 Task: In the  document instruction.docx Use the feature 'and check spelling and grammer' Select the body of letter and change paragraph spacing to  '1.5'Select the word  Good Afternoon and change font size to  25
Action: Mouse moved to (234, 81)
Screenshot: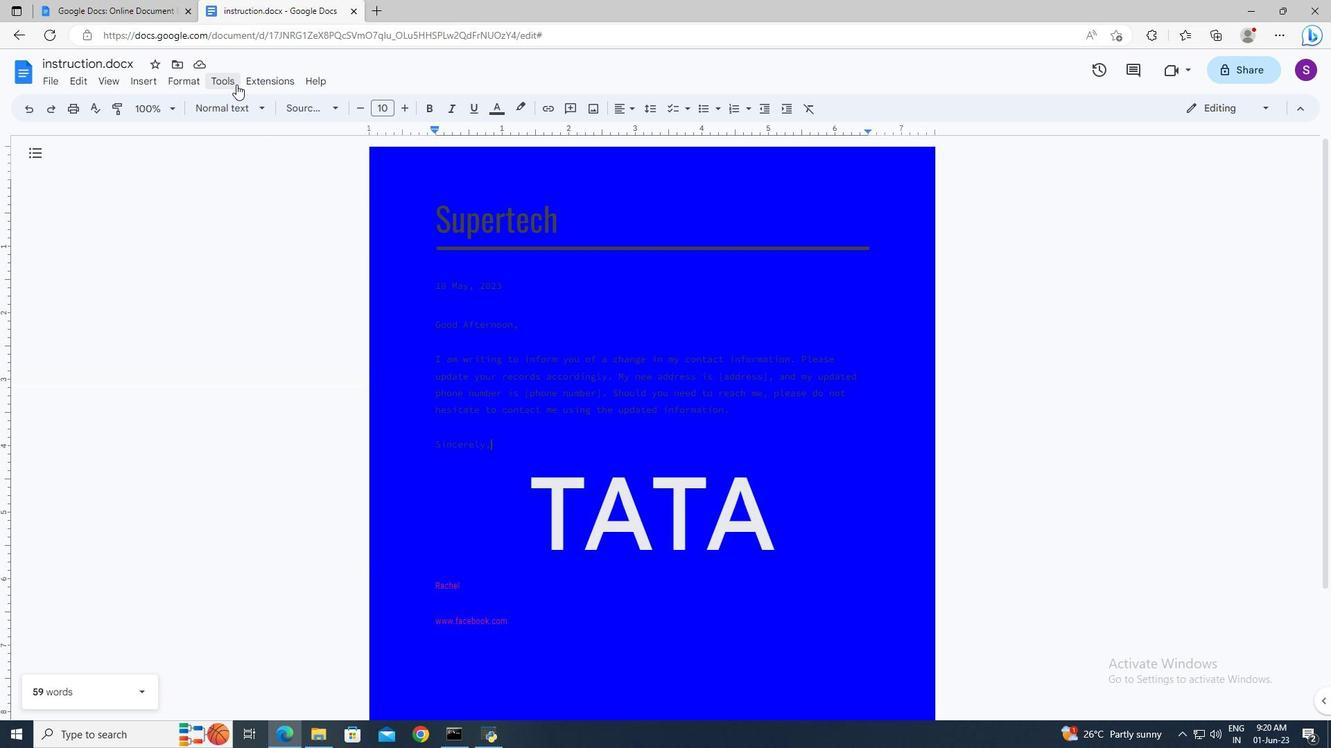 
Action: Mouse pressed left at (234, 81)
Screenshot: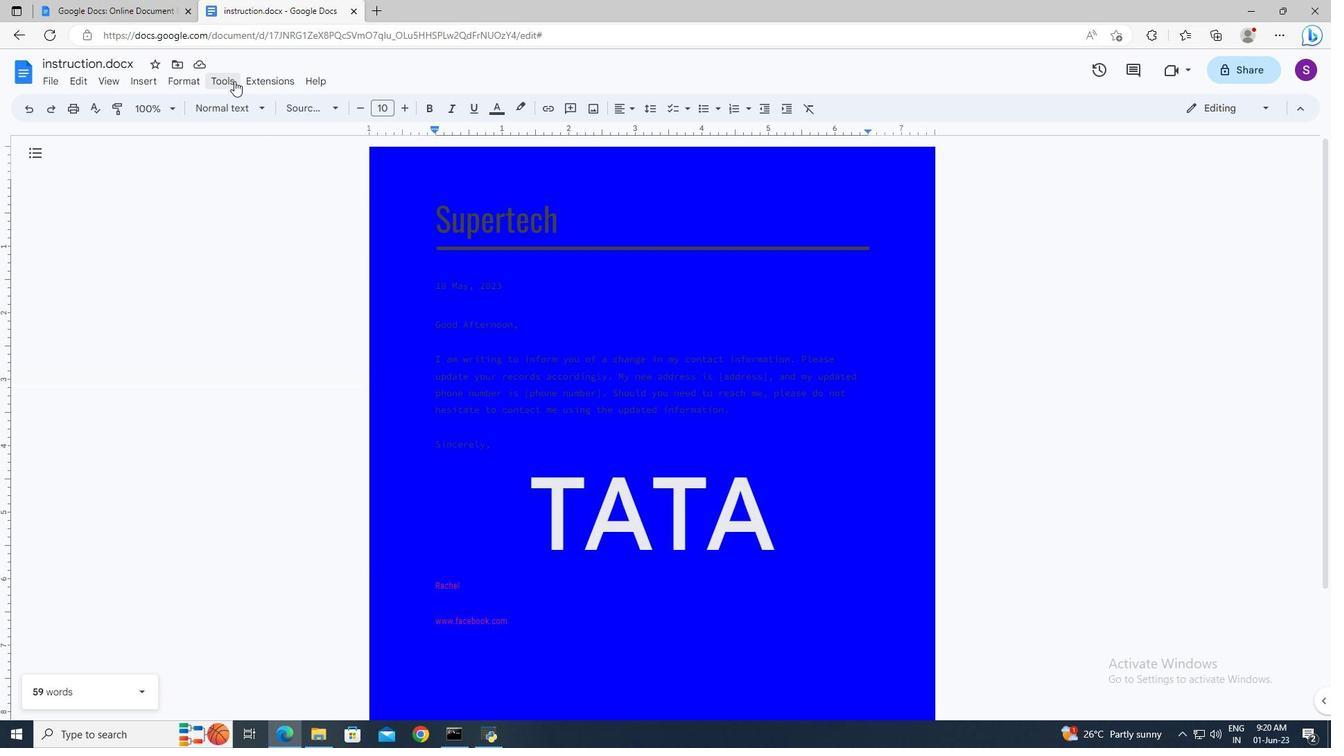 
Action: Mouse moved to (511, 106)
Screenshot: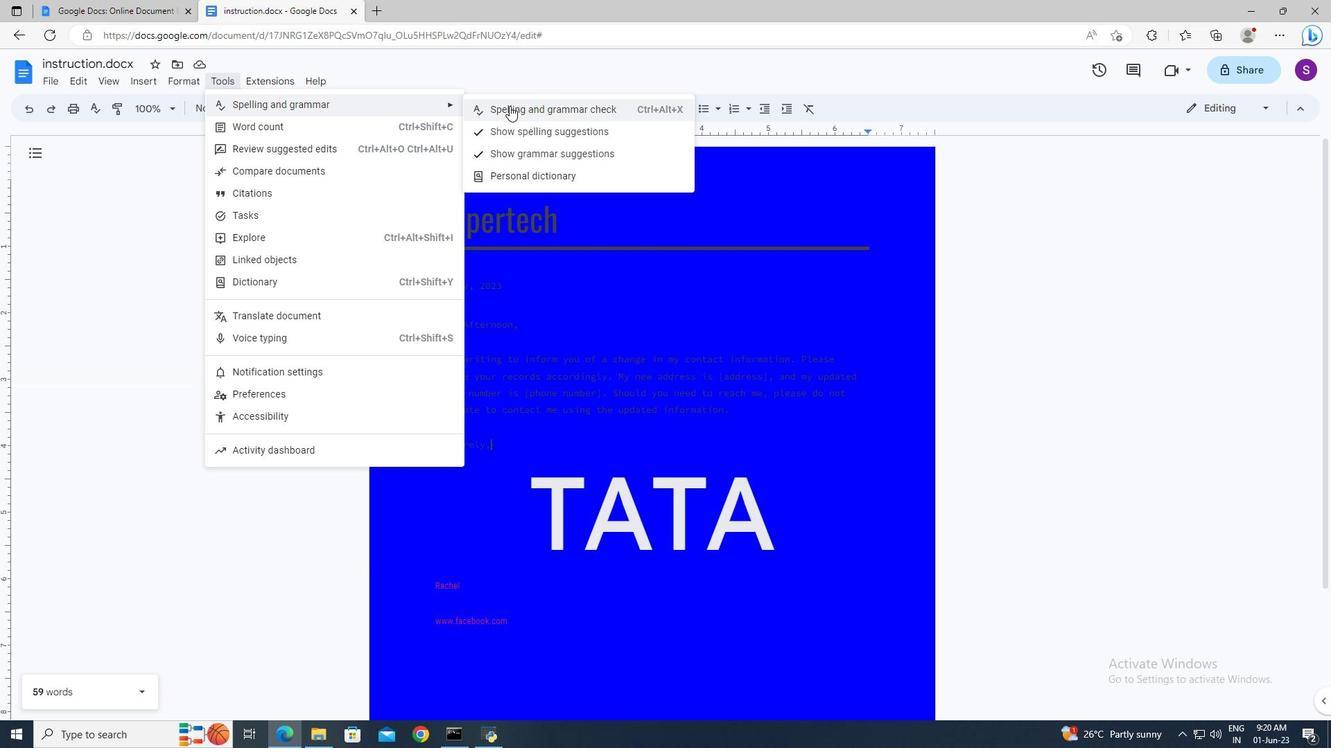 
Action: Mouse pressed left at (511, 106)
Screenshot: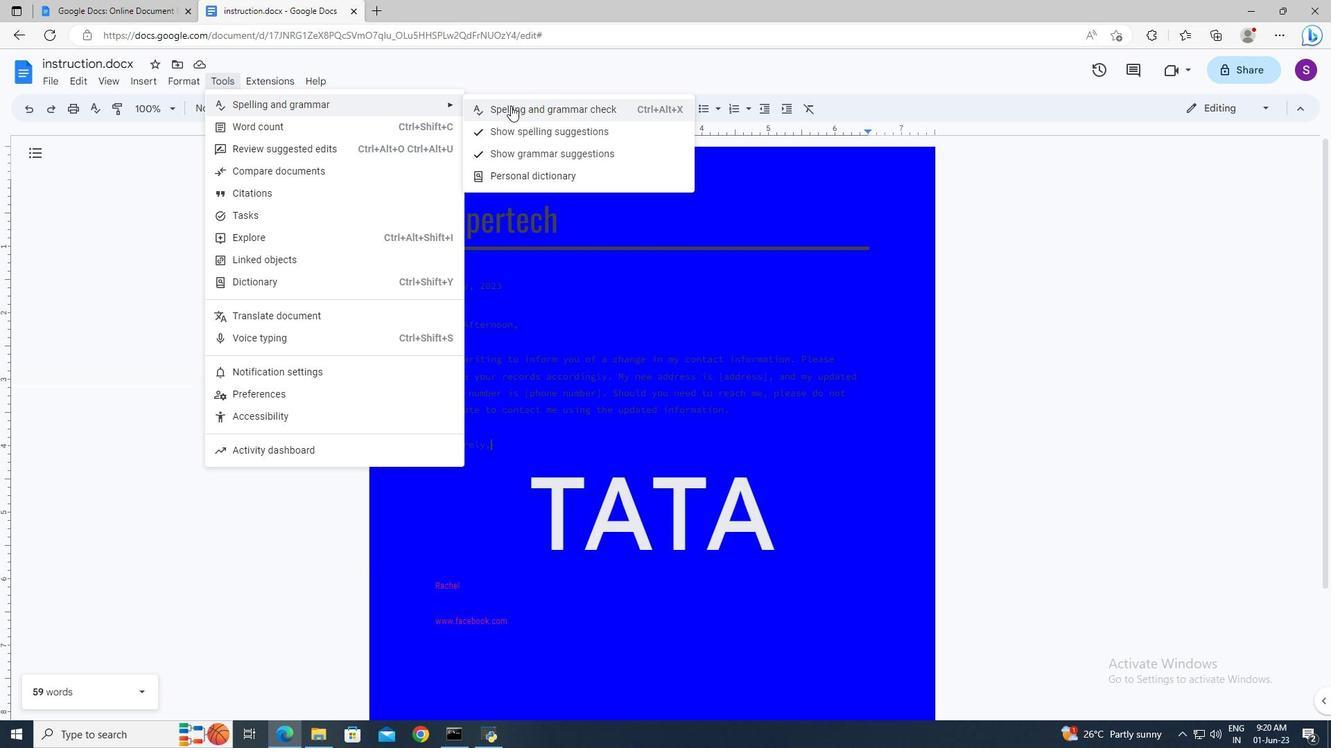 
Action: Mouse moved to (434, 359)
Screenshot: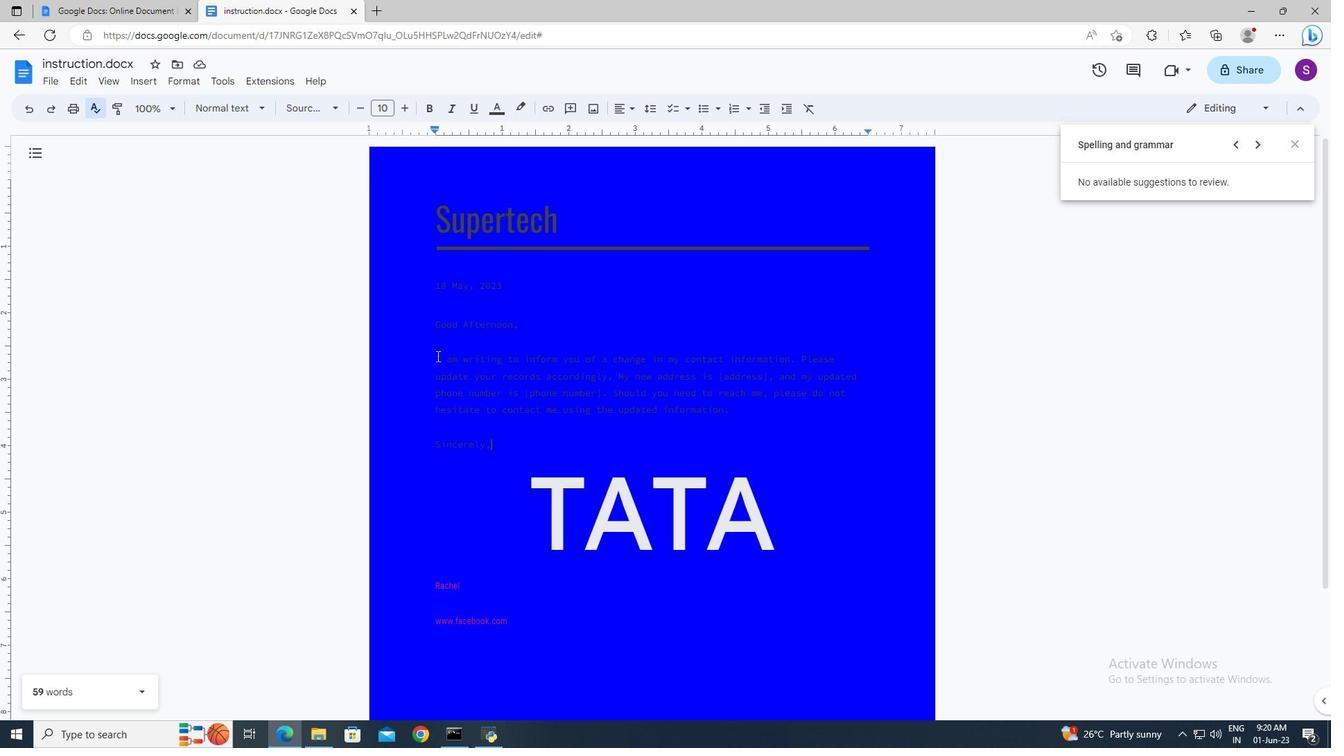 
Action: Mouse pressed left at (434, 359)
Screenshot: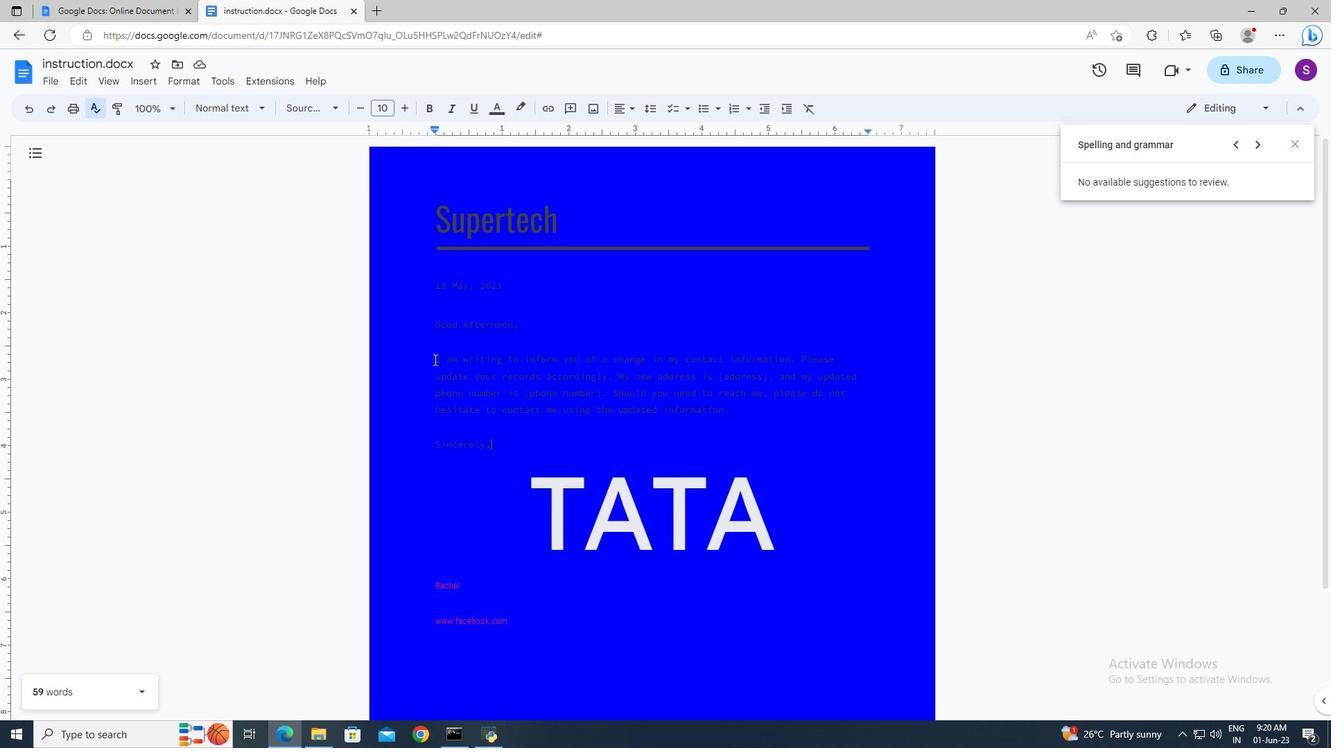 
Action: Key pressed <Key.shift><Key.down>
Screenshot: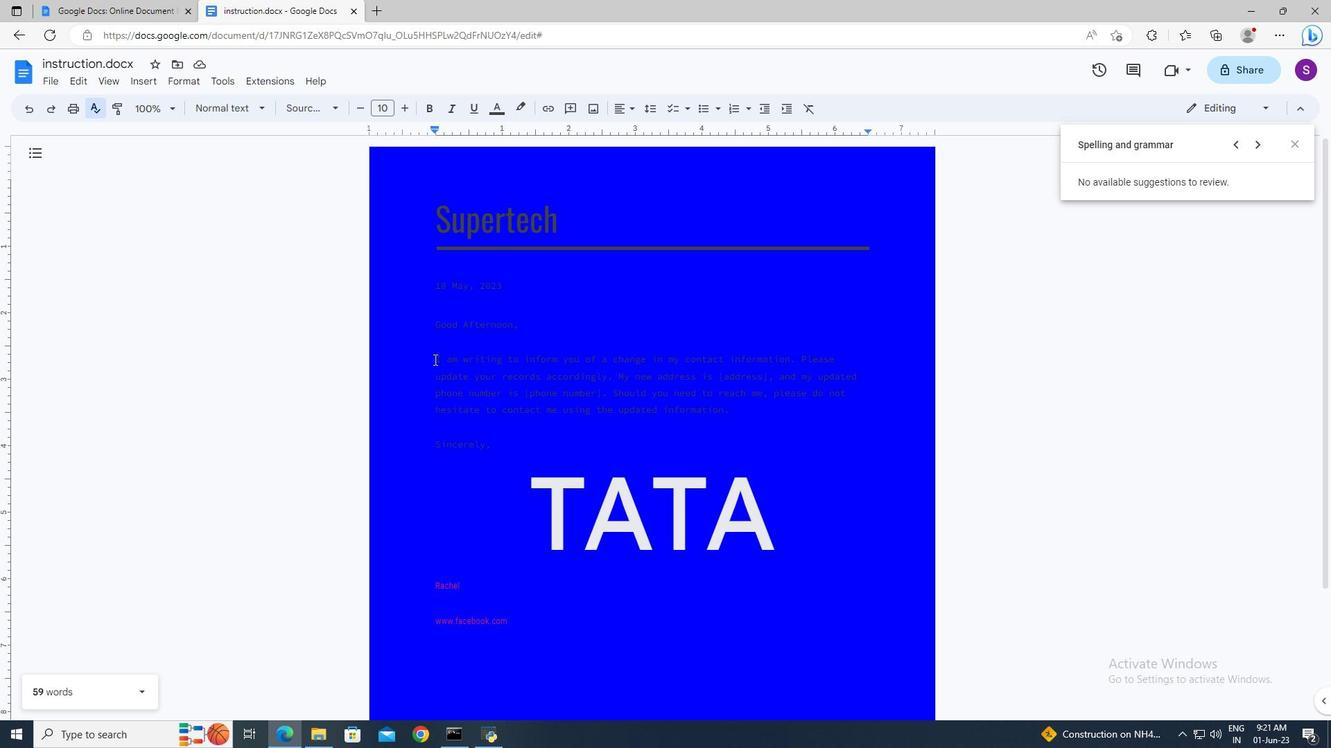 
Action: Mouse moved to (646, 104)
Screenshot: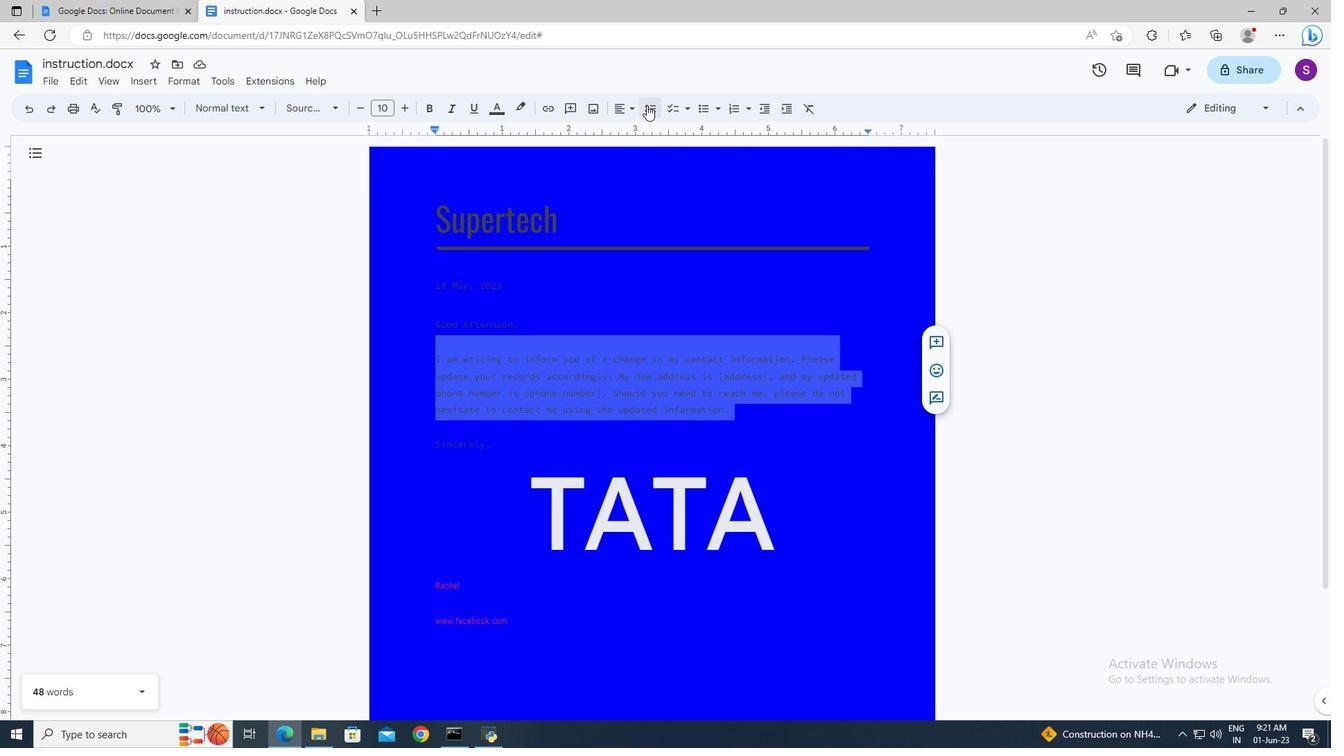 
Action: Mouse pressed left at (646, 104)
Screenshot: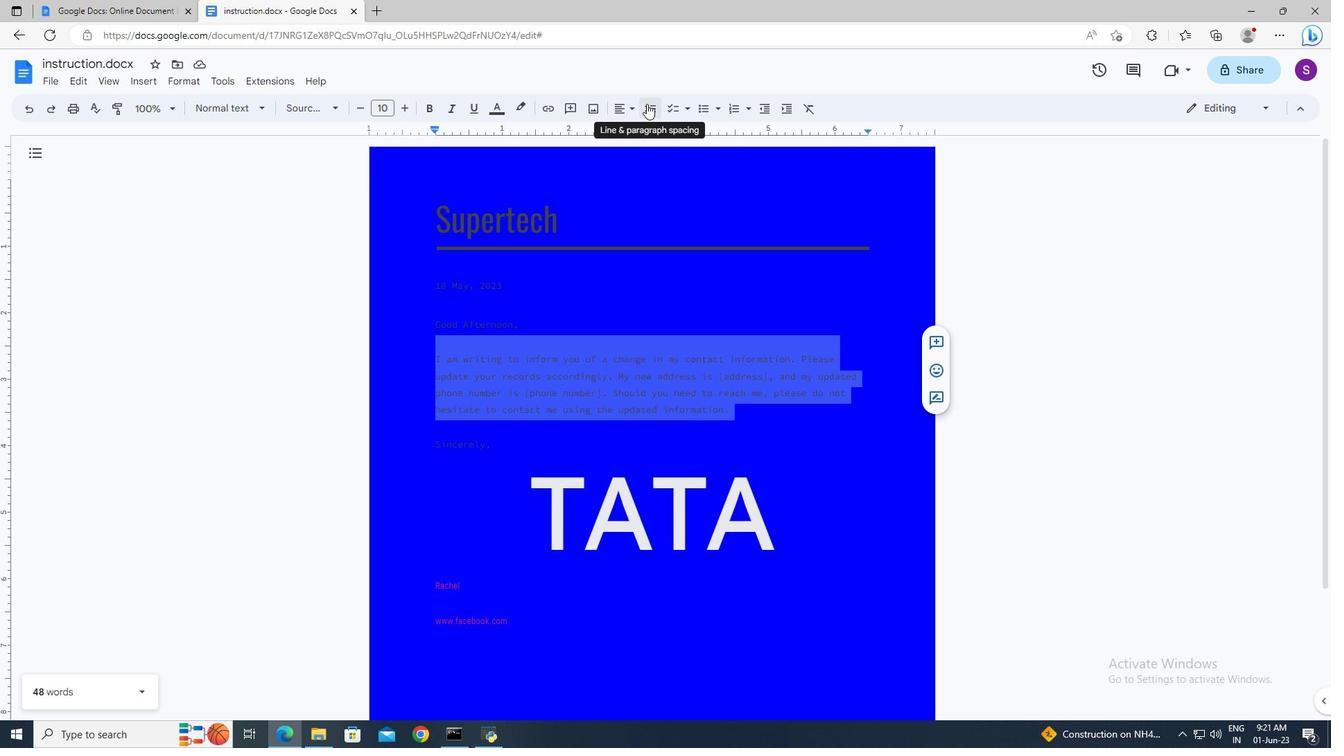
Action: Mouse moved to (655, 172)
Screenshot: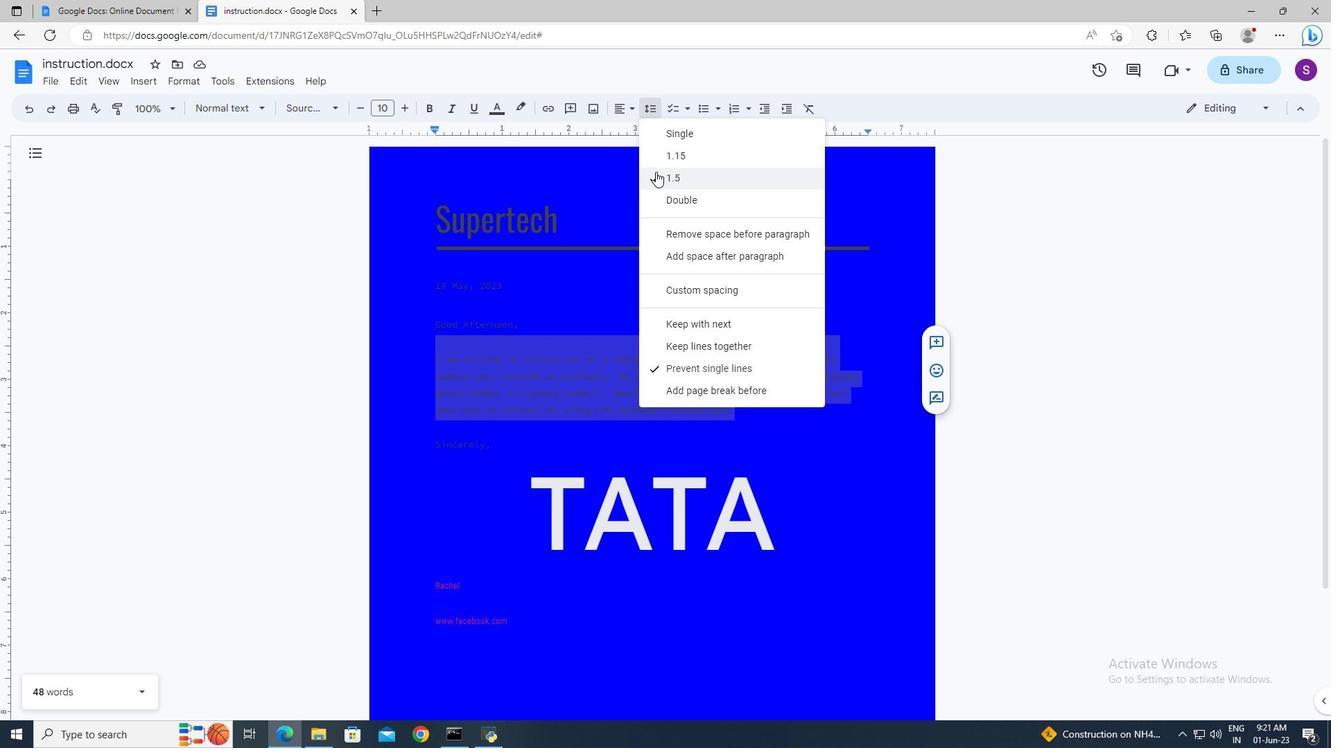 
Action: Mouse pressed left at (655, 172)
Screenshot: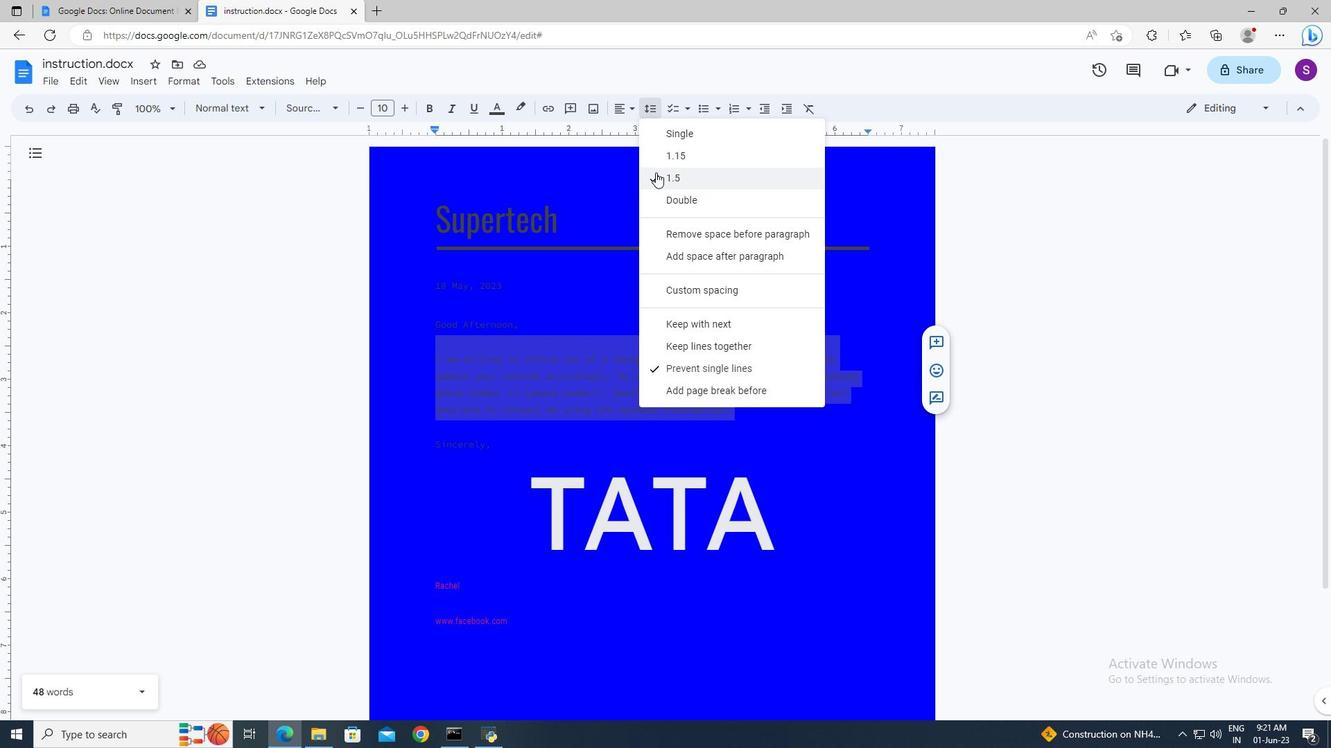 
Action: Mouse moved to (493, 334)
Screenshot: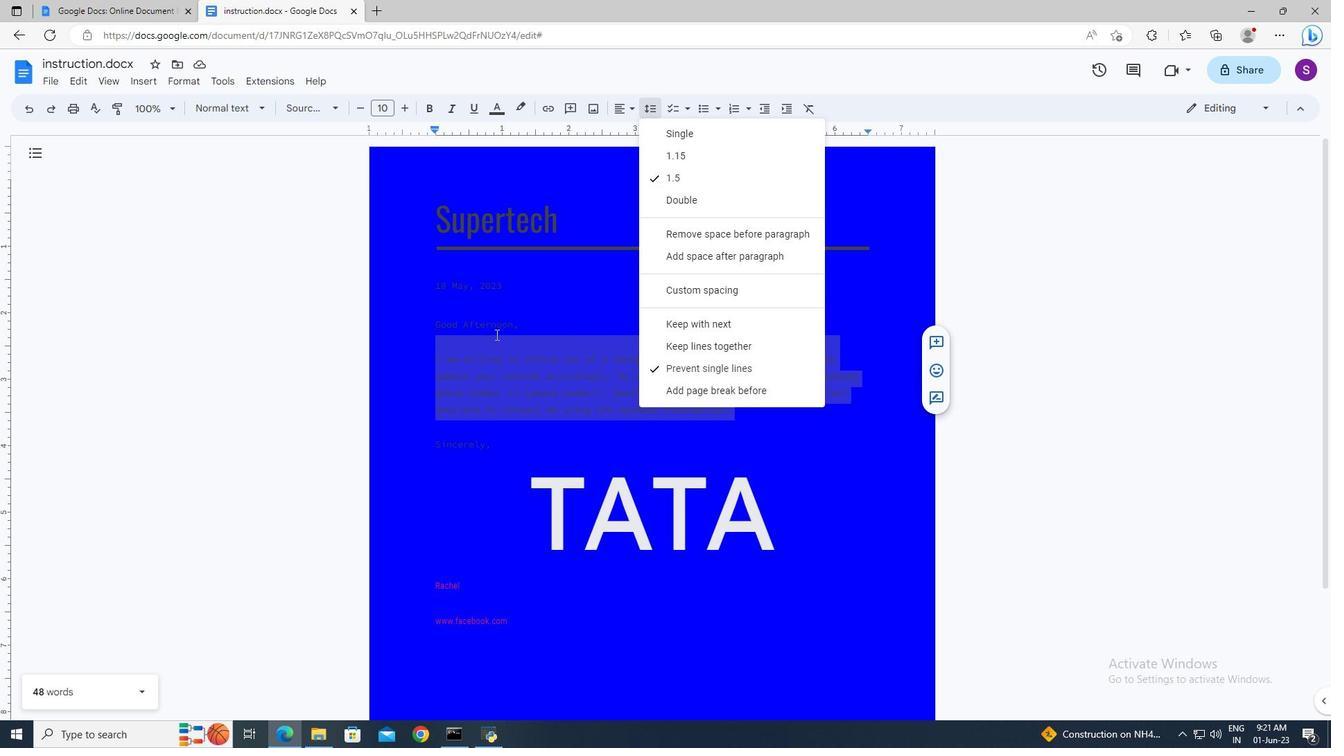 
Action: Mouse pressed left at (493, 334)
Screenshot: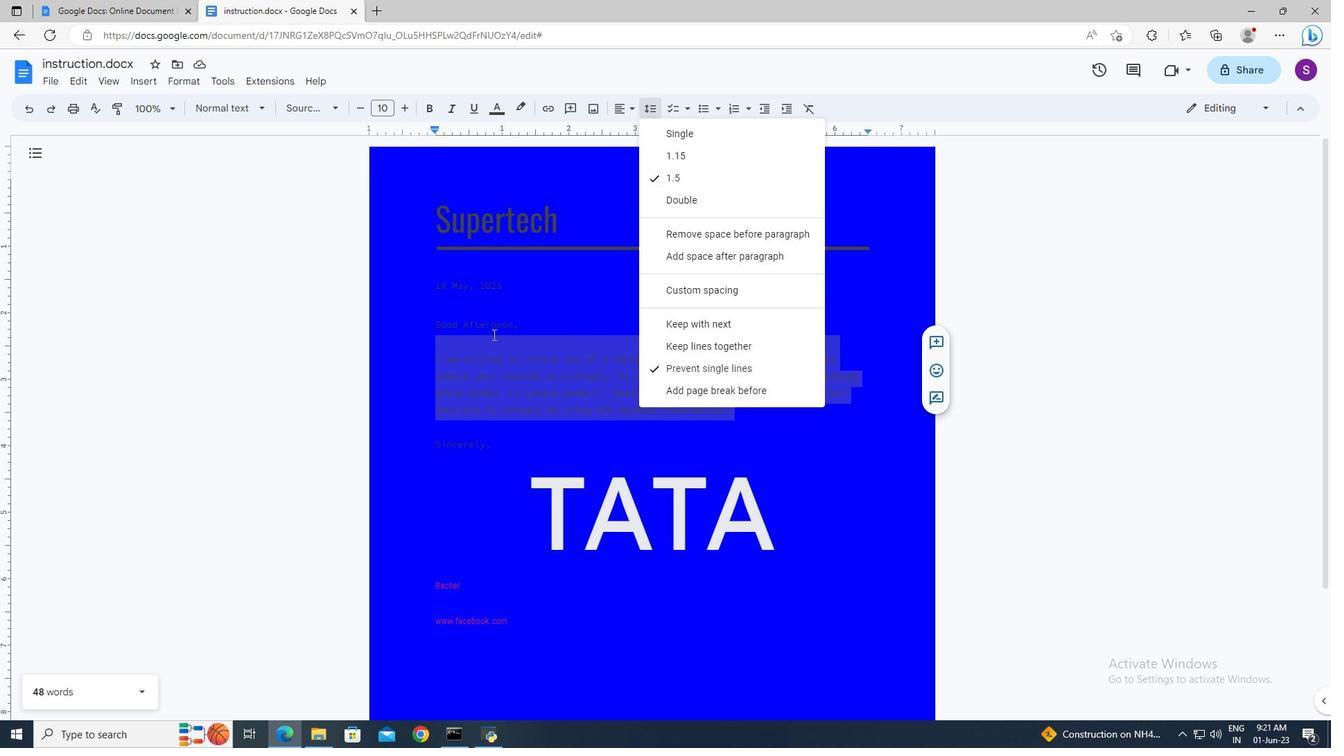 
Action: Mouse scrolled (493, 335) with delta (0, 0)
Screenshot: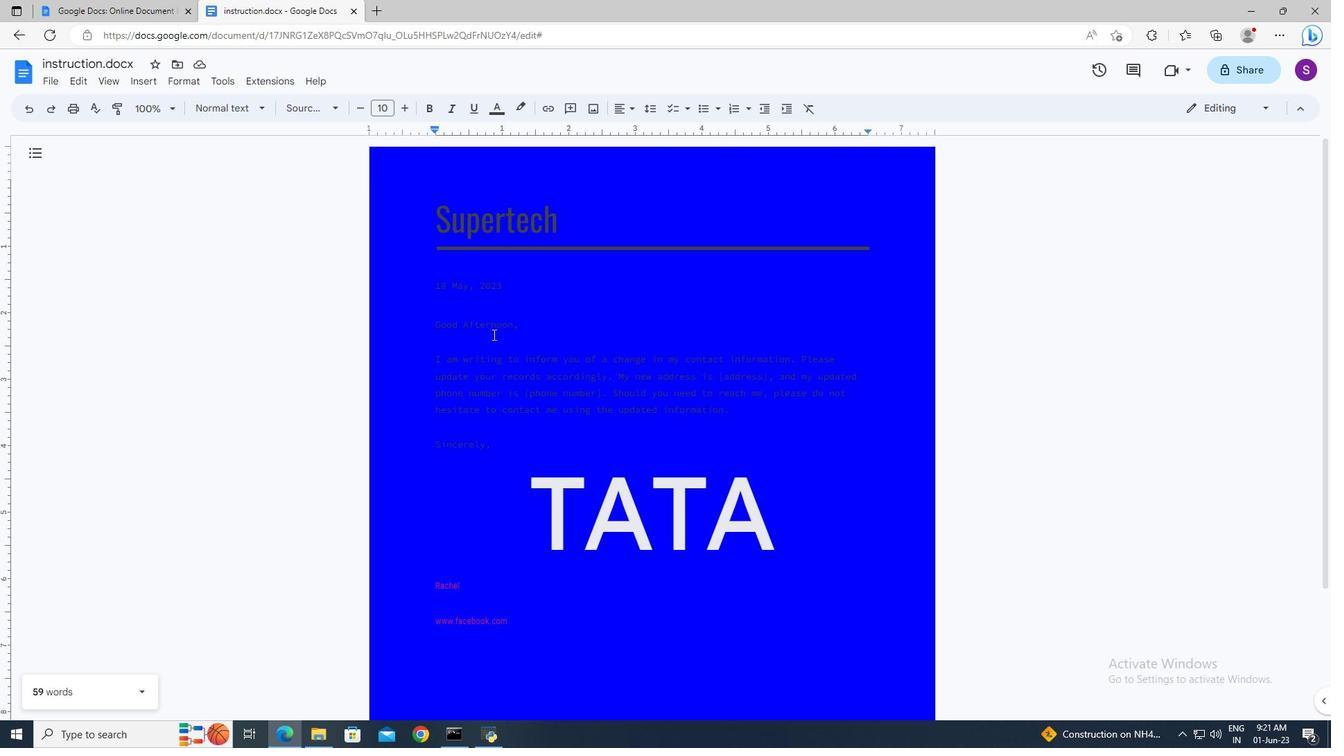 
Action: Mouse moved to (436, 323)
Screenshot: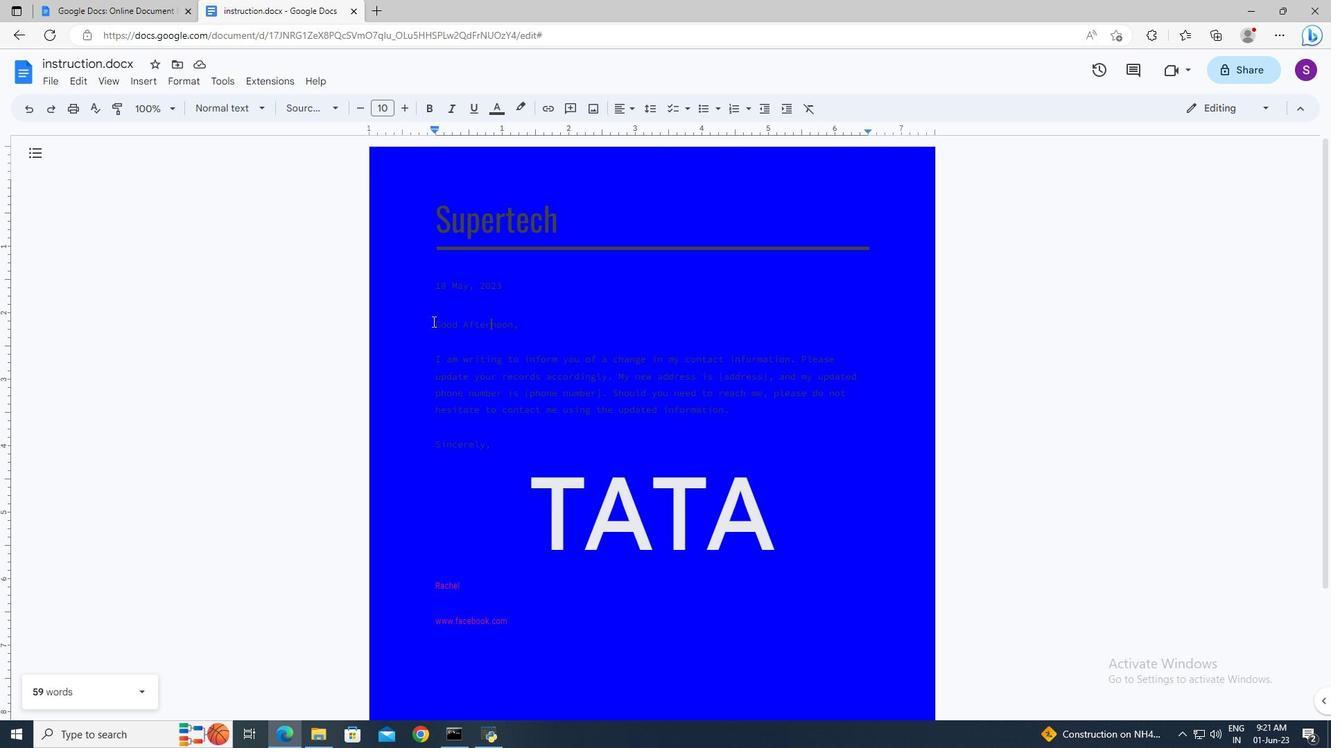 
Action: Mouse pressed left at (436, 323)
Screenshot: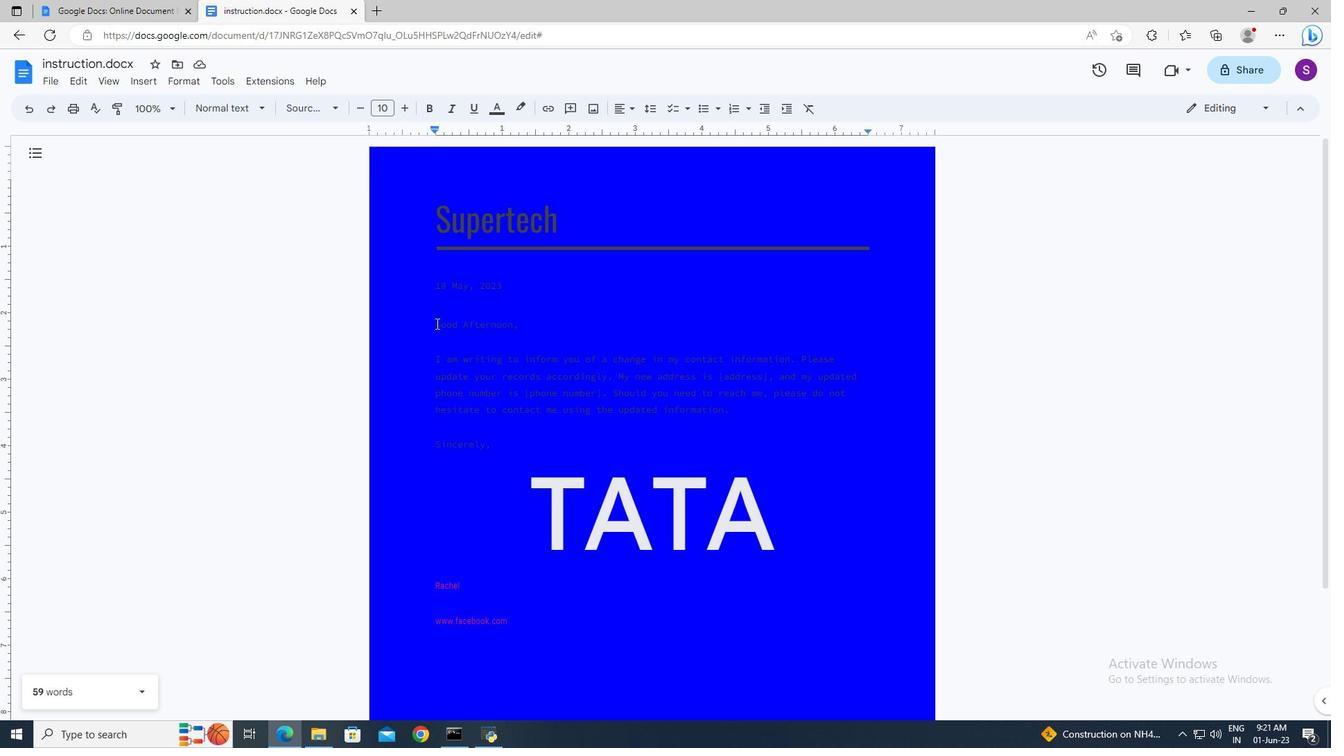 
Action: Mouse moved to (438, 325)
Screenshot: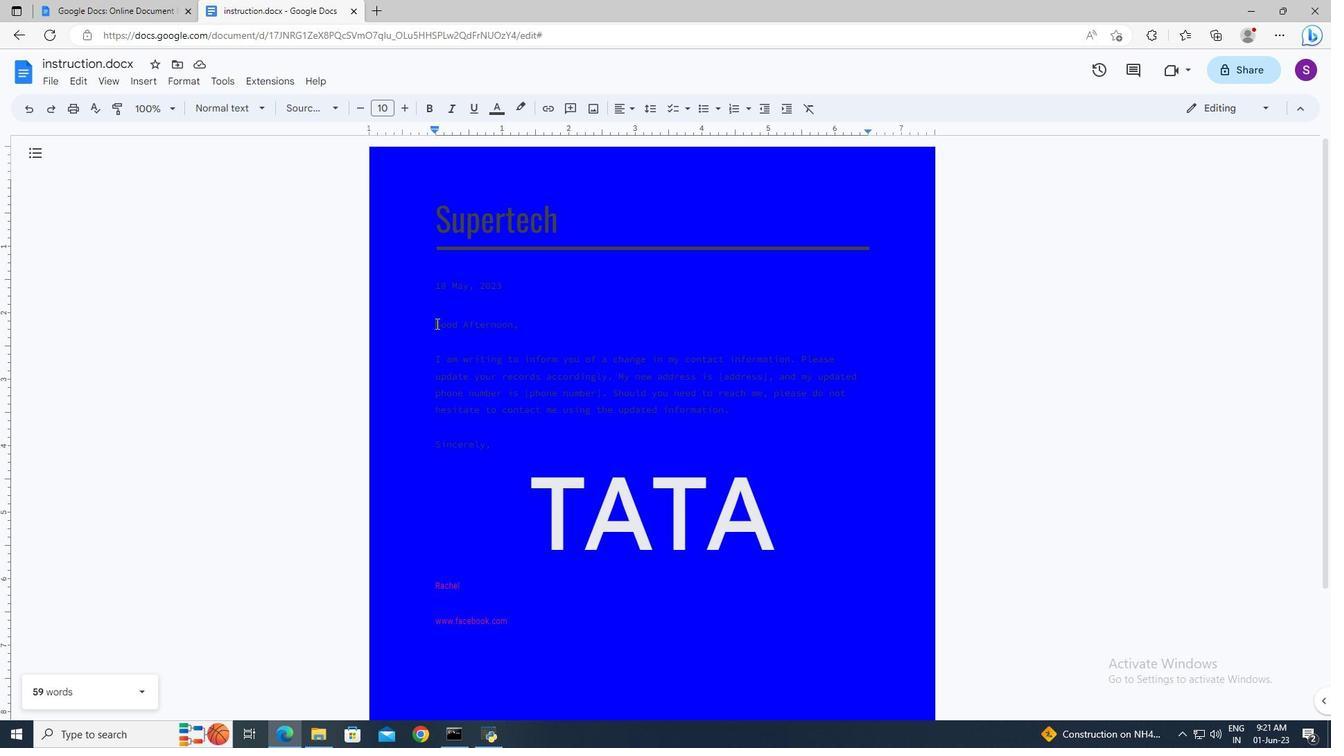 
Action: Key pressed <Key.right><Key.left><Key.left><Key.left><Key.left><Key.left><Key.shift><Key.right><Key.right>
Screenshot: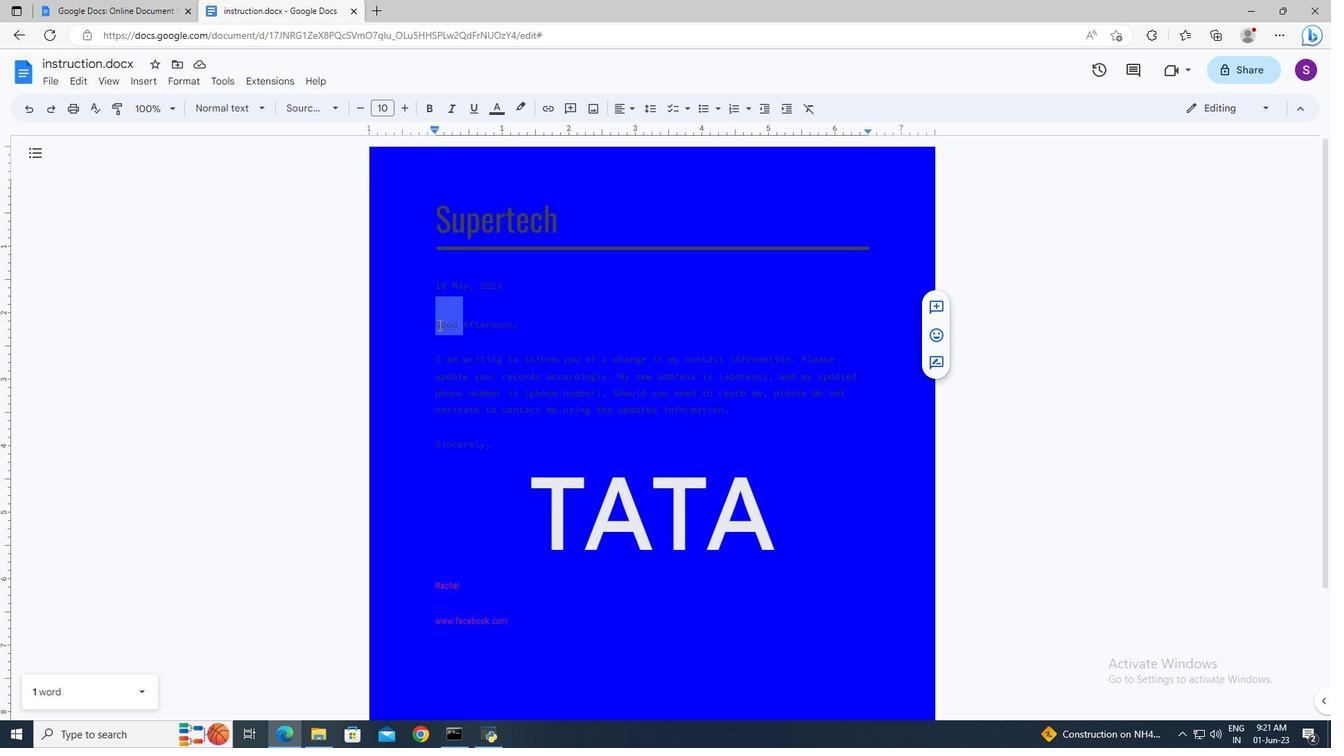 
Action: Mouse moved to (389, 110)
Screenshot: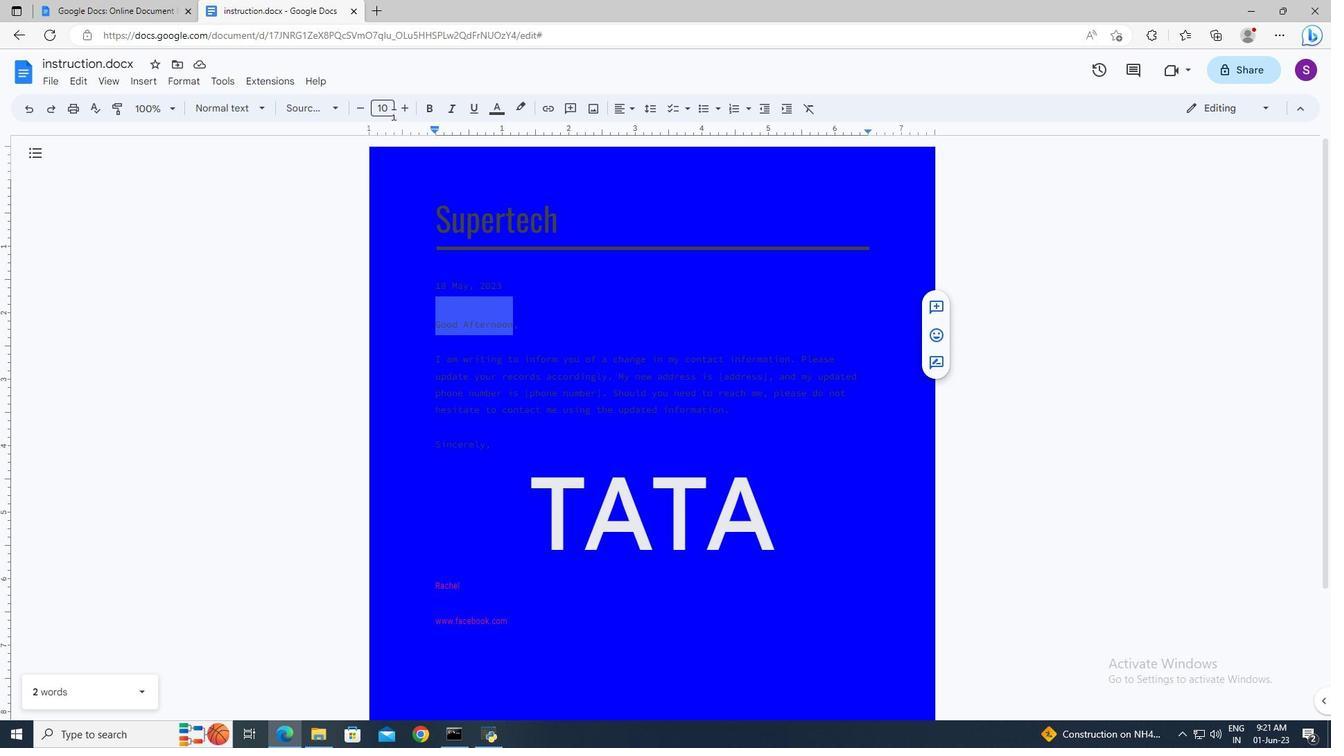 
Action: Mouse pressed left at (389, 110)
Screenshot: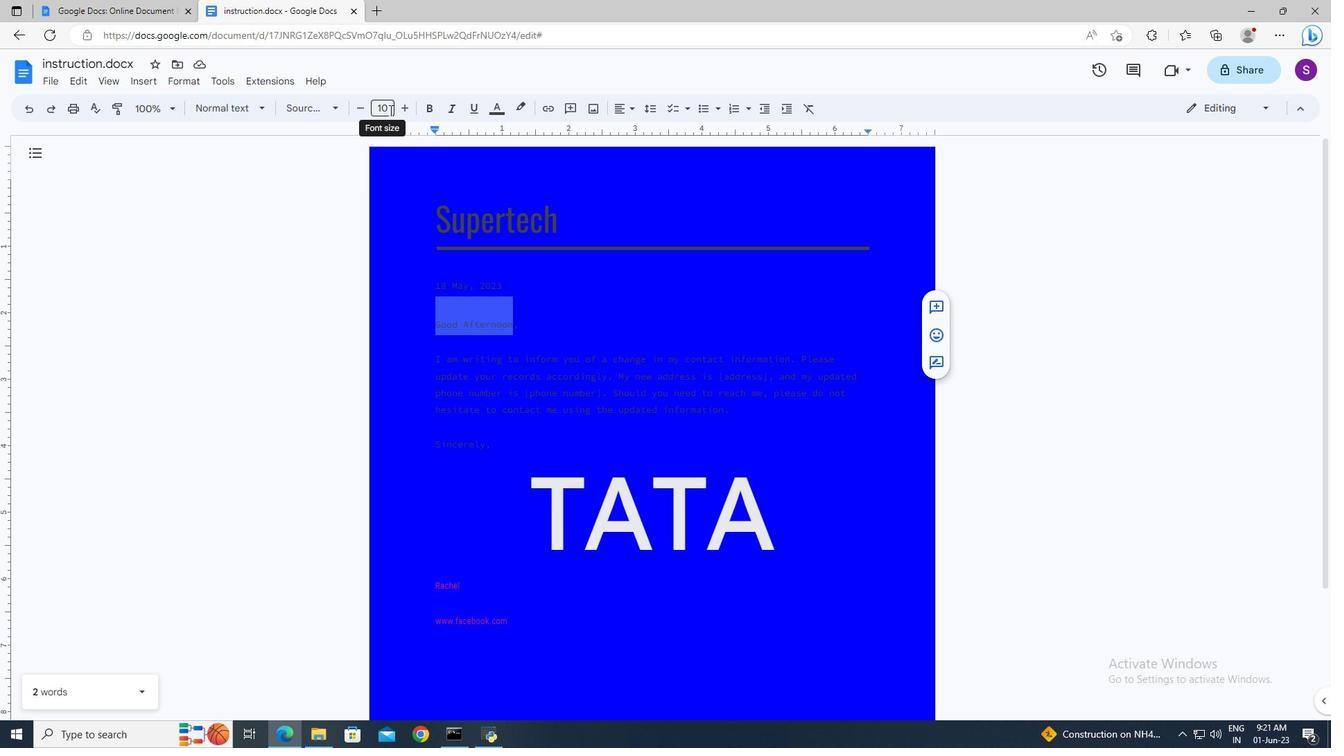 
Action: Key pressed 25<Key.enter>
Screenshot: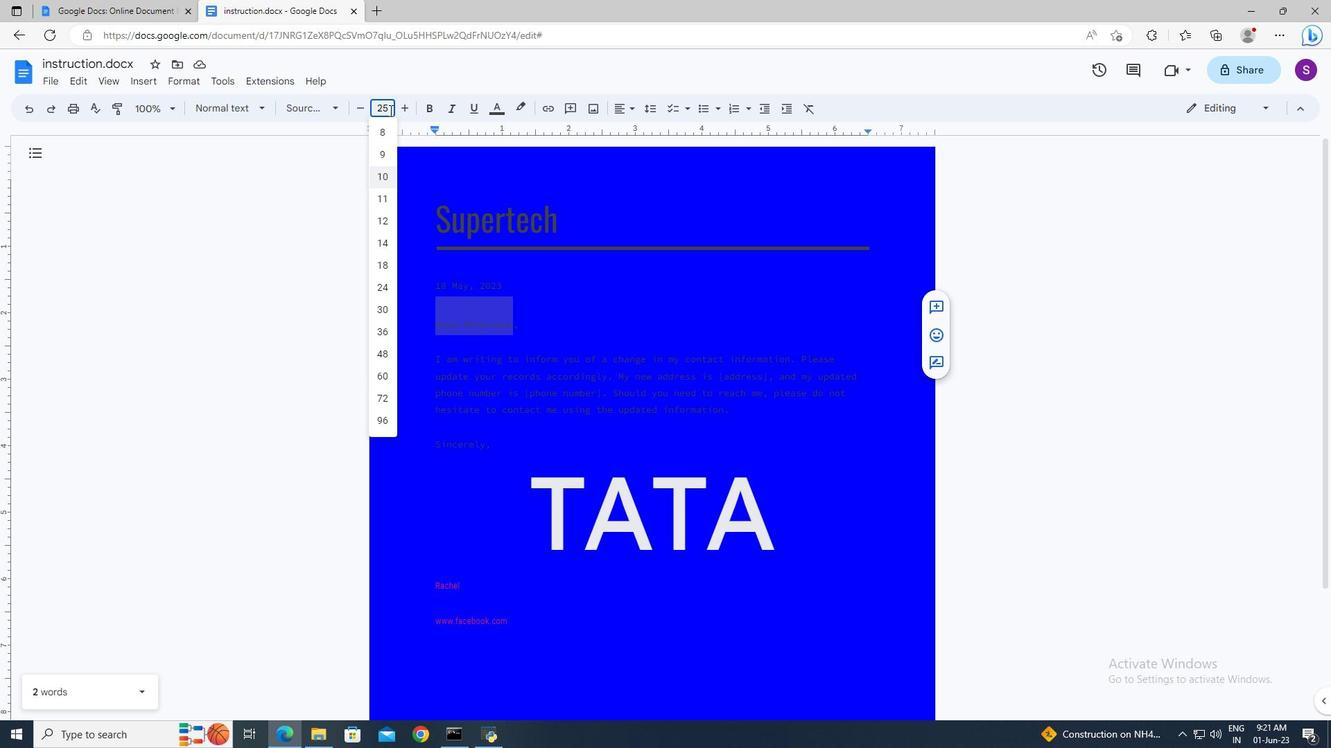
Action: Mouse moved to (556, 456)
Screenshot: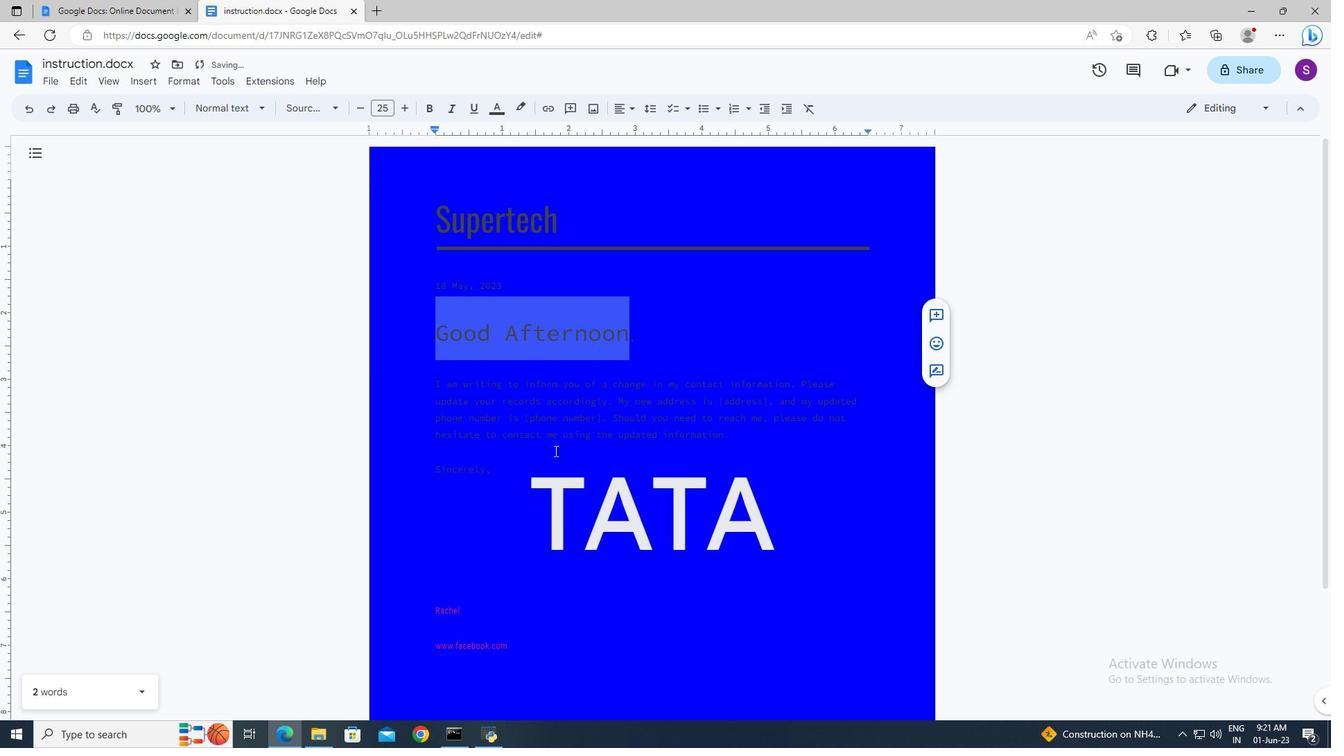 
Action: Mouse pressed left at (556, 456)
Screenshot: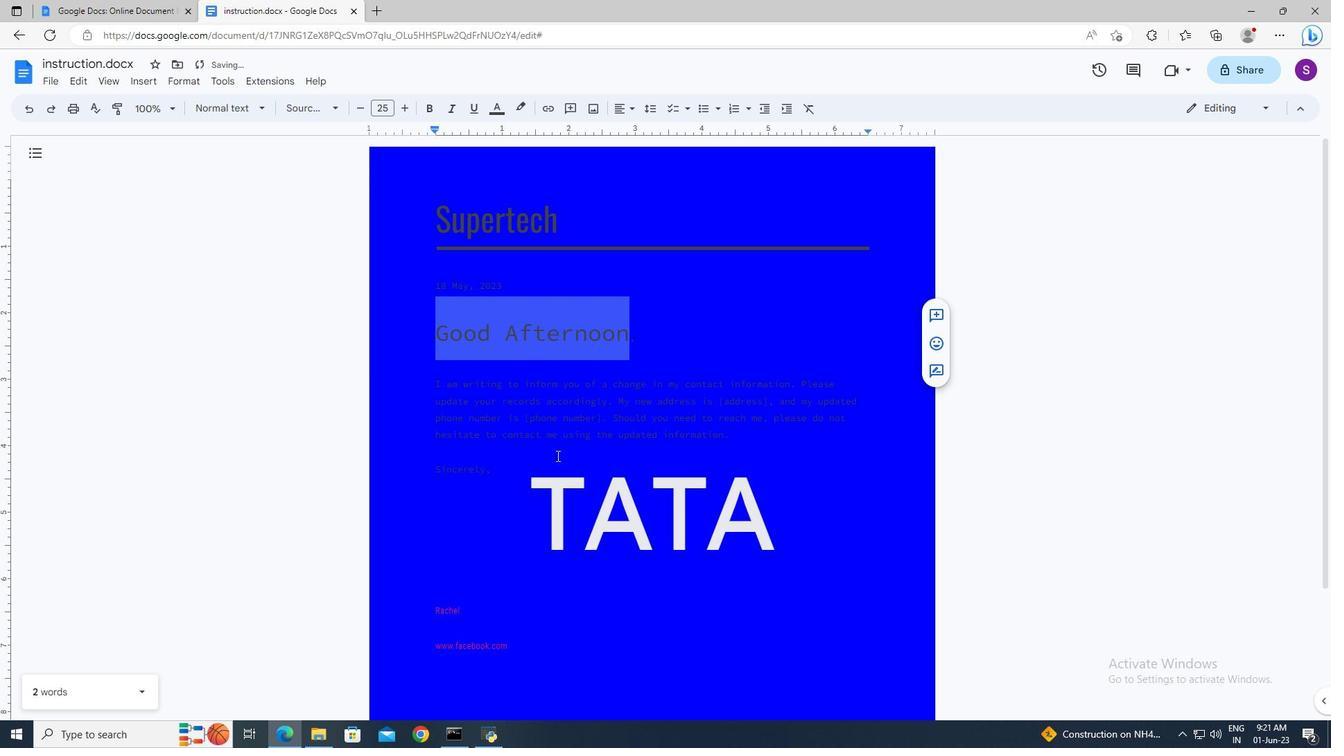 
